 Task: In the Contact  AveryRobinson@colgate.com, schedule and save the meeting with title: 'Introducing Our Products and Services ', Select date: '13 August, 2023', select start time: 10:30:AM. Add location in person New York with meeting description: Kindly join this meeting to understand Product Demo and Service Presentation.. Logged in from softage.1@softage.net
Action: Mouse moved to (82, 57)
Screenshot: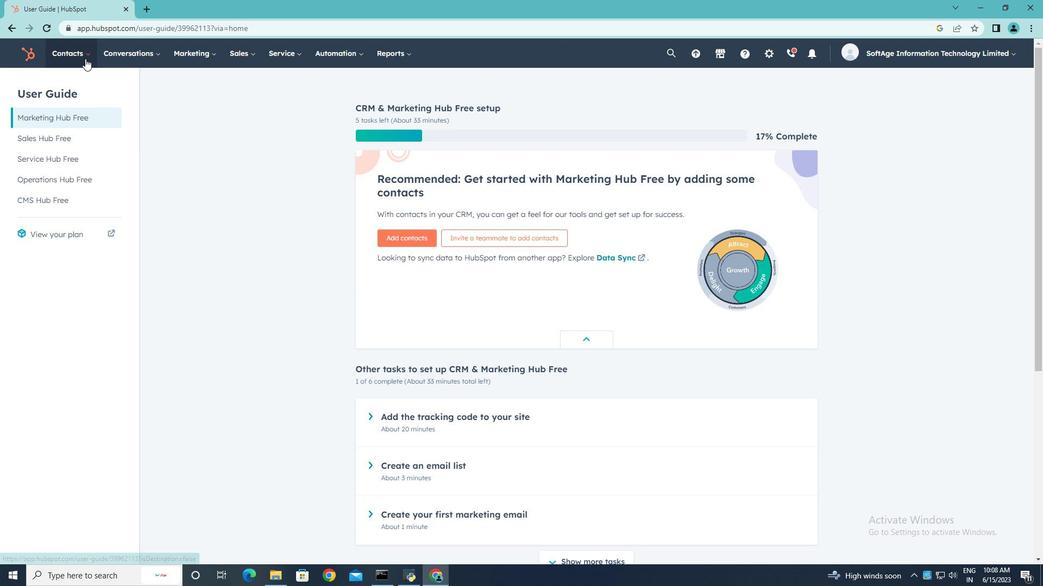 
Action: Mouse pressed left at (82, 57)
Screenshot: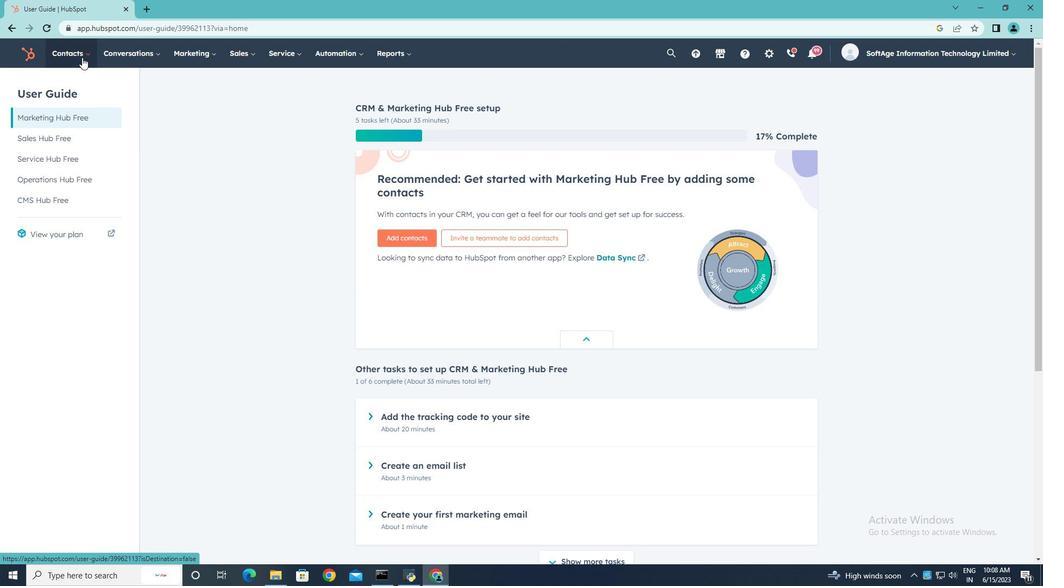 
Action: Mouse moved to (73, 83)
Screenshot: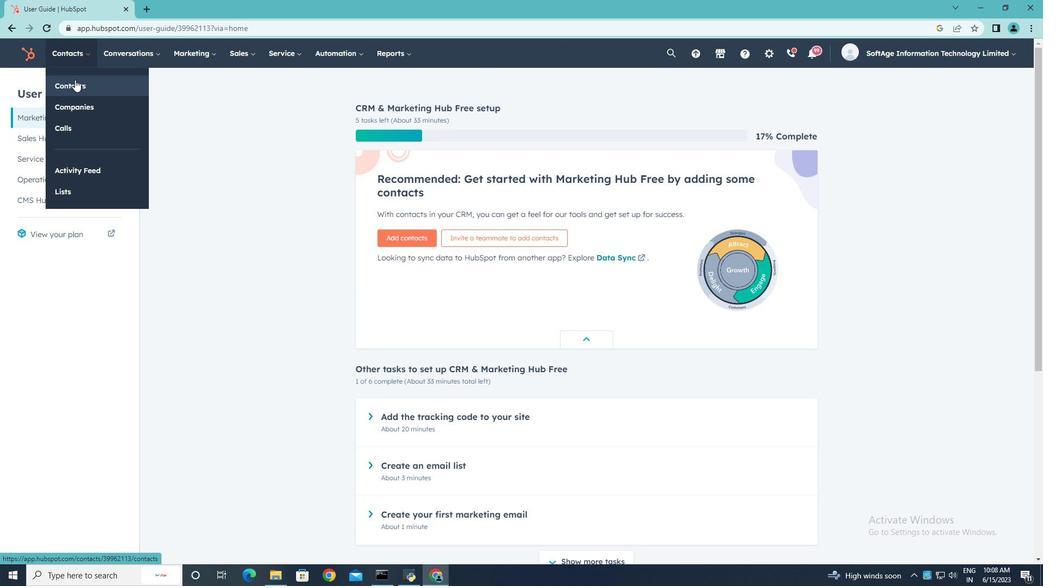 
Action: Mouse pressed left at (73, 83)
Screenshot: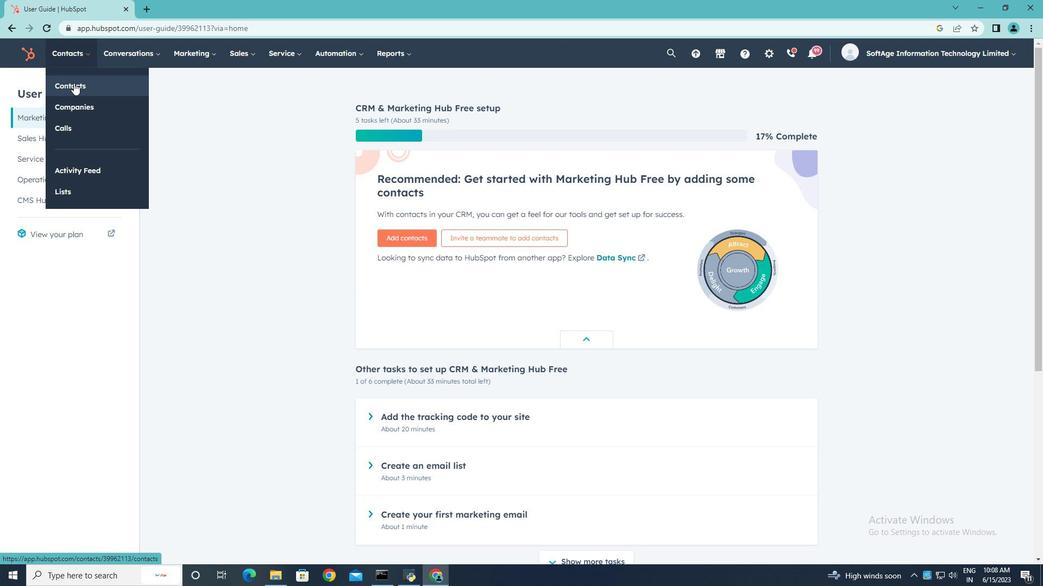 
Action: Mouse moved to (84, 174)
Screenshot: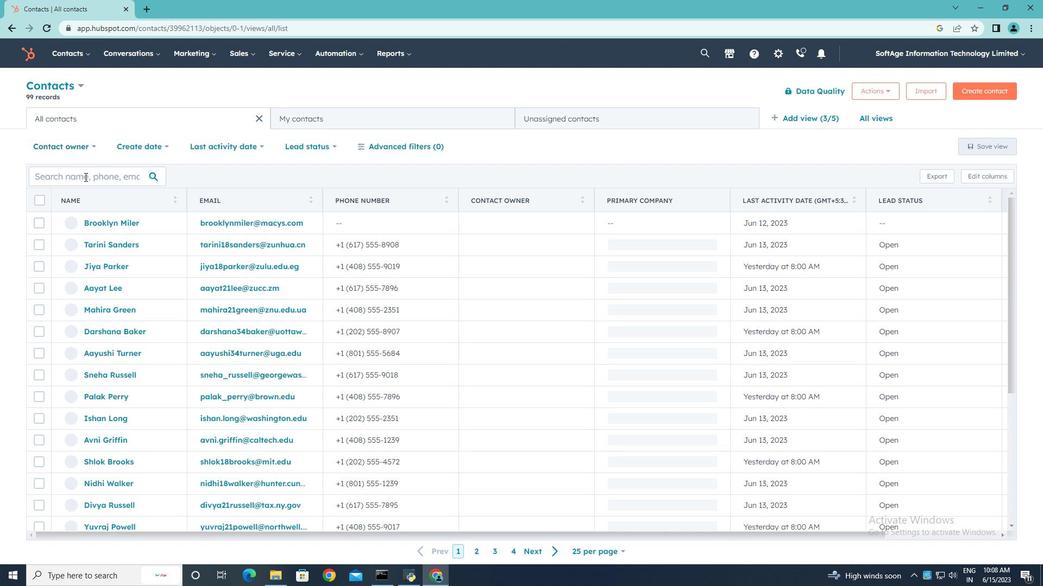 
Action: Mouse pressed left at (84, 174)
Screenshot: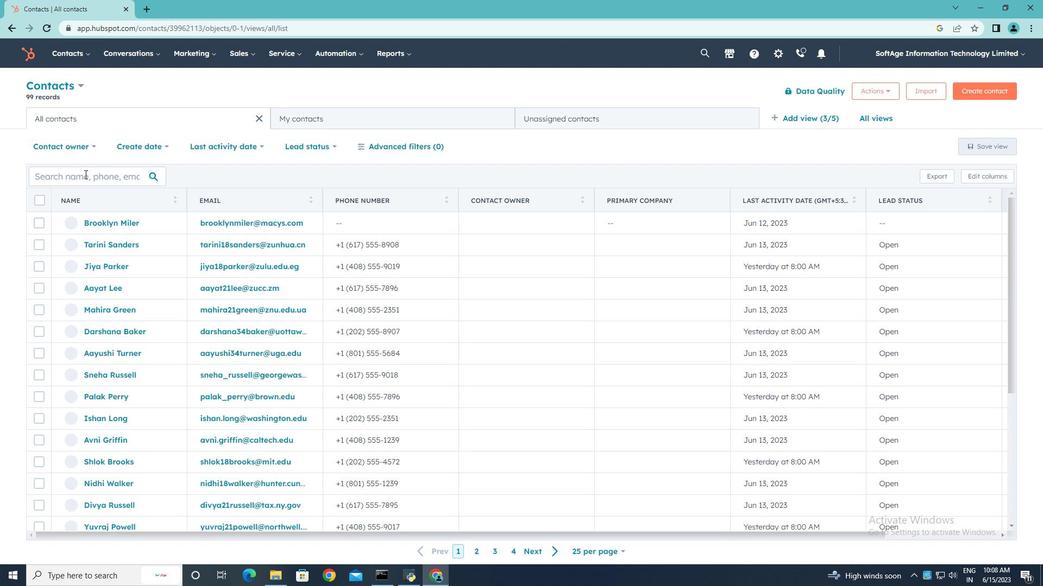 
Action: Key pressed <Key.shift>Avery<Key.shift>Robinson<Key.shift>@colgate.com
Screenshot: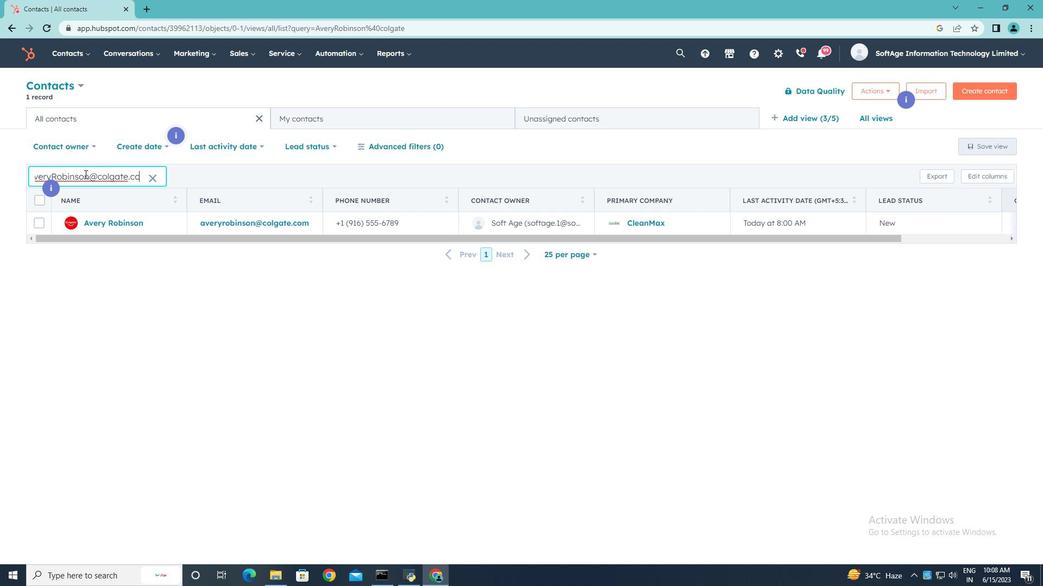 
Action: Mouse moved to (107, 224)
Screenshot: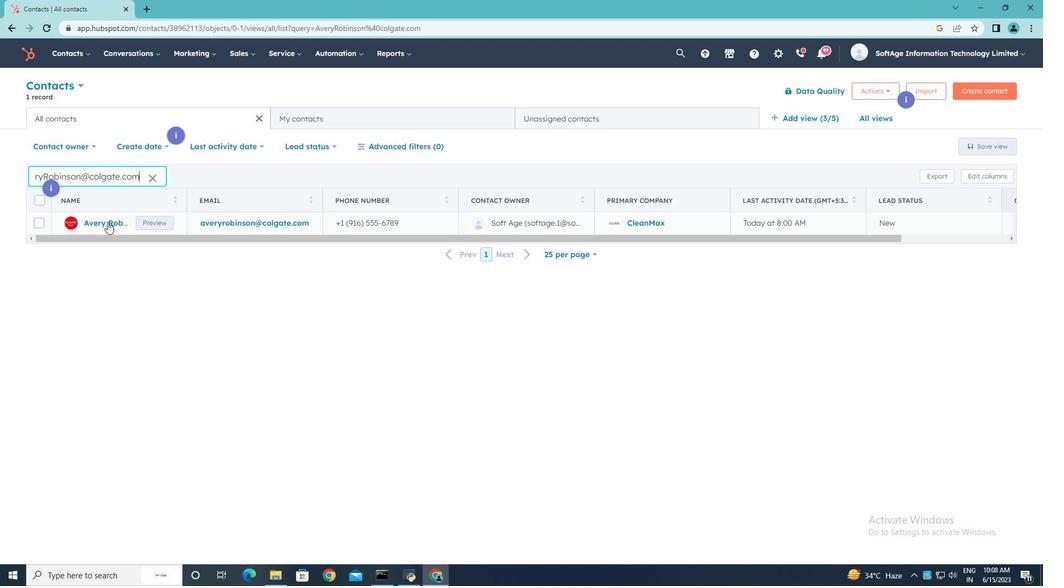 
Action: Mouse pressed left at (107, 224)
Screenshot: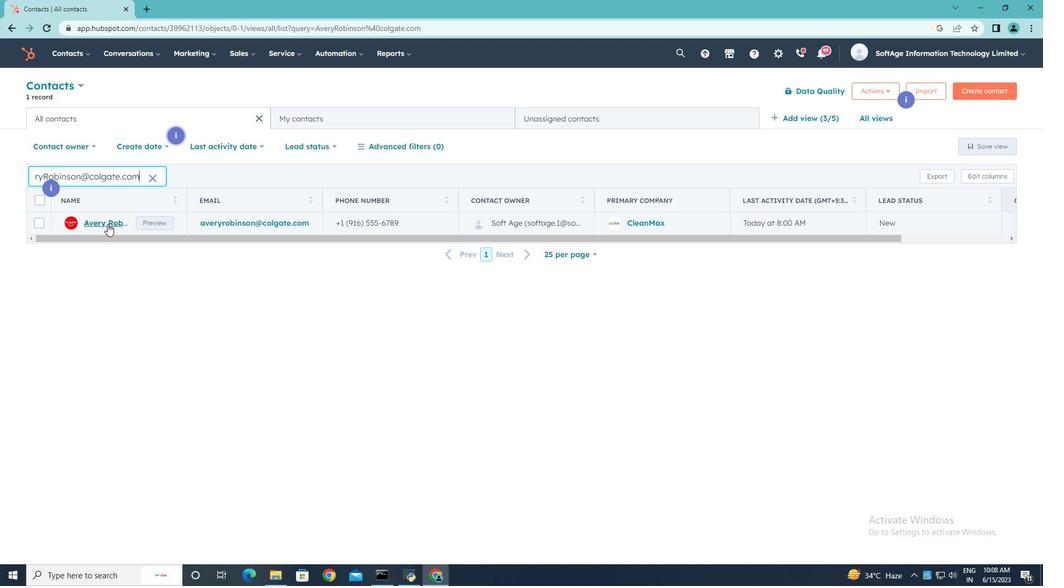 
Action: Mouse moved to (181, 178)
Screenshot: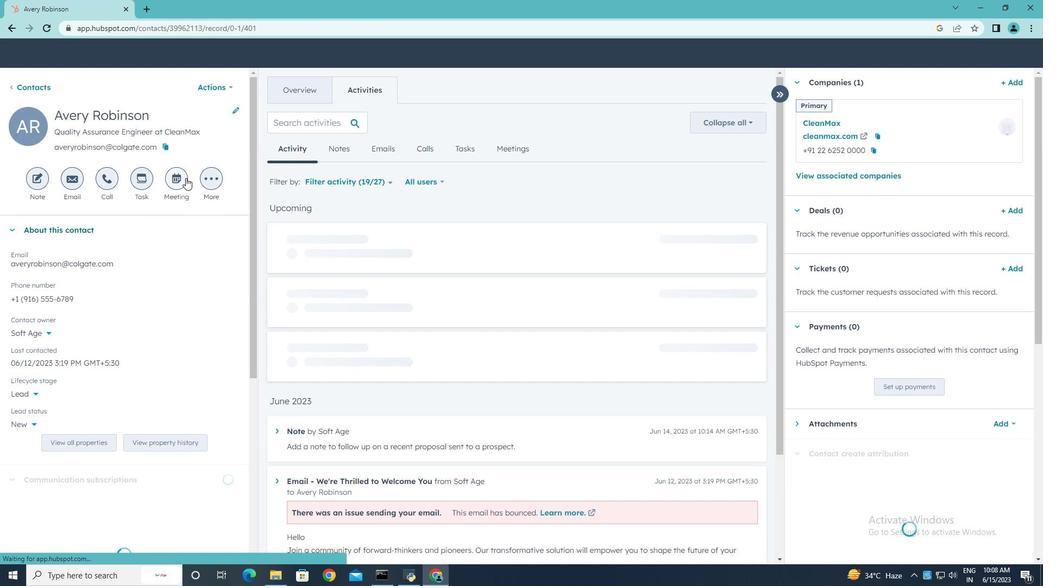 
Action: Mouse pressed left at (181, 178)
Screenshot: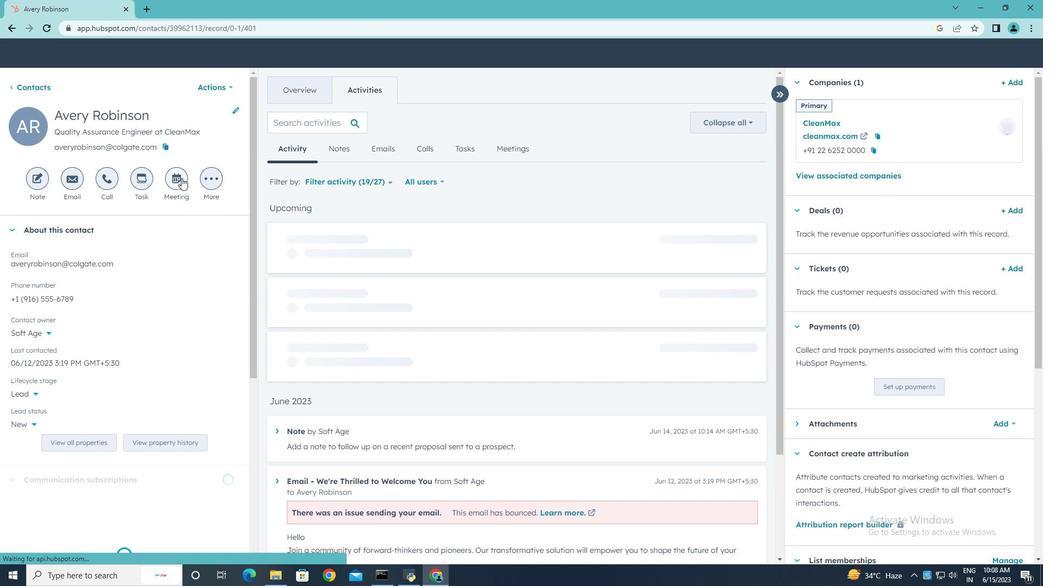 
Action: Key pressed <Key.shift><Key.shift><Key.shift><Key.shift>Introducing<Key.space><Key.shift>Our<Key.space><Key.shift>Products<Key.space>and<Key.space>s<Key.backspace><Key.shift>Services.
Screenshot: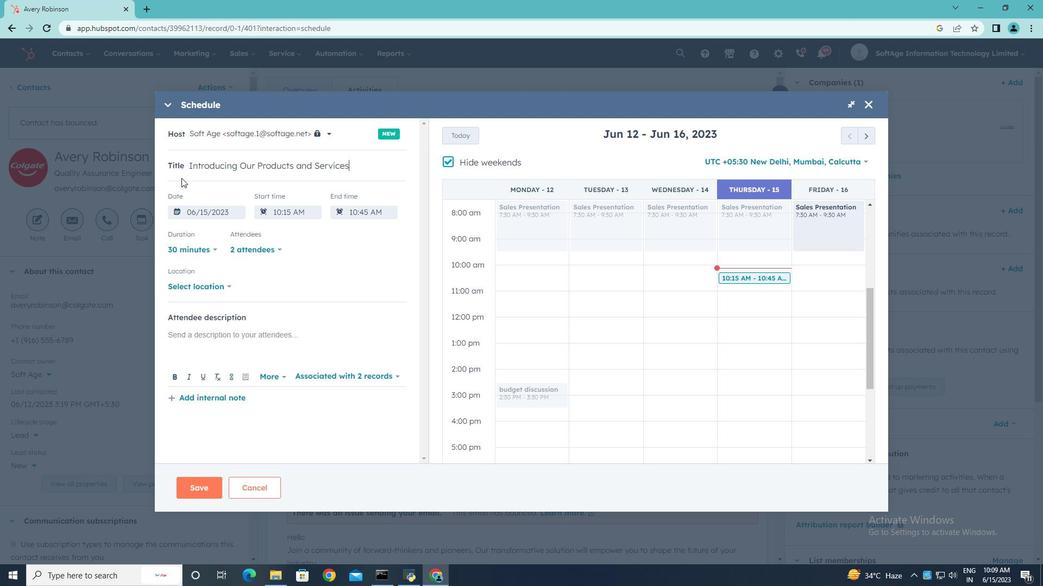 
Action: Mouse moved to (870, 137)
Screenshot: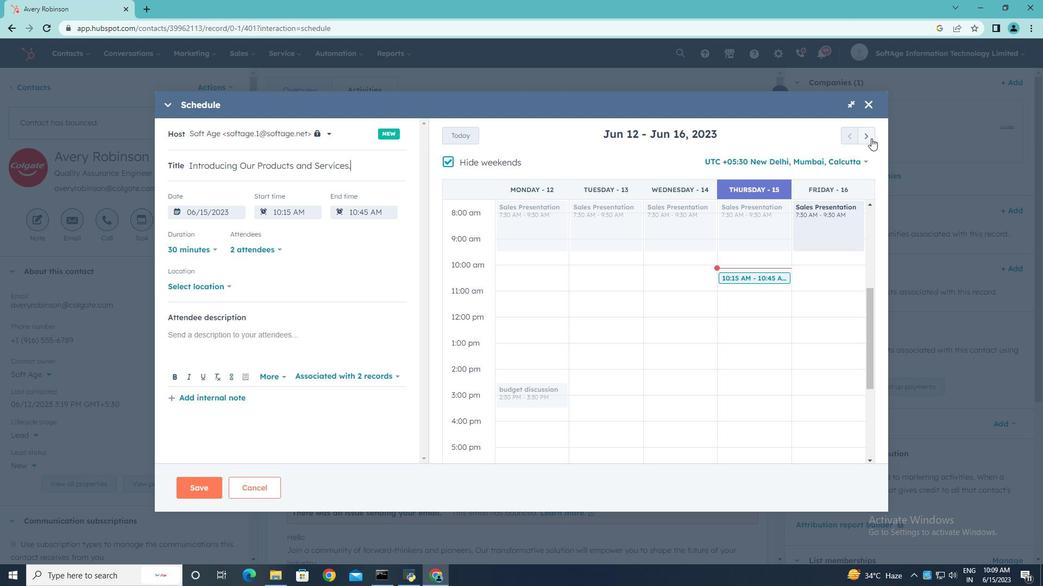 
Action: Mouse pressed left at (870, 137)
Screenshot: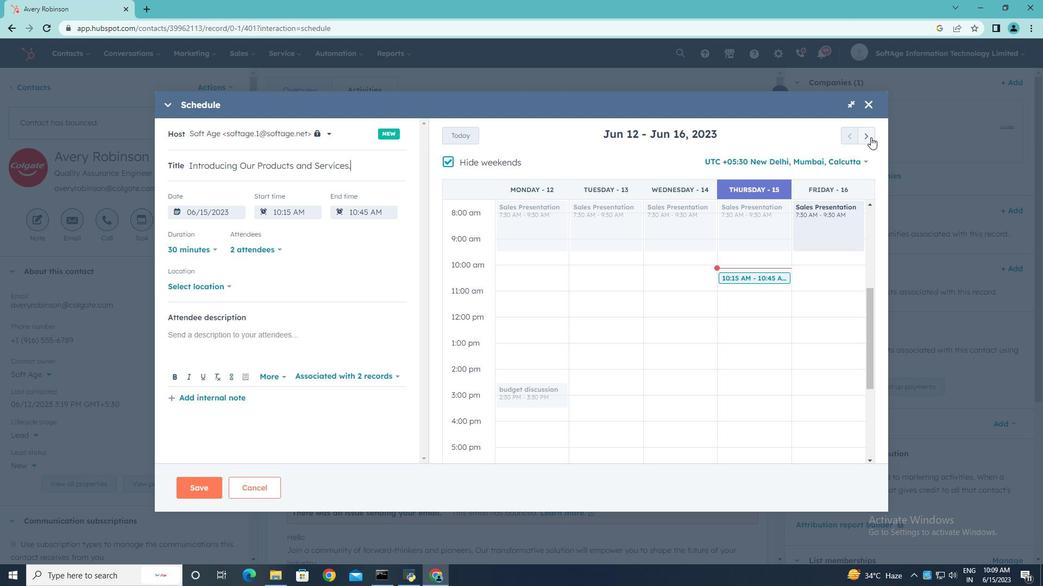 
Action: Mouse pressed left at (870, 137)
Screenshot: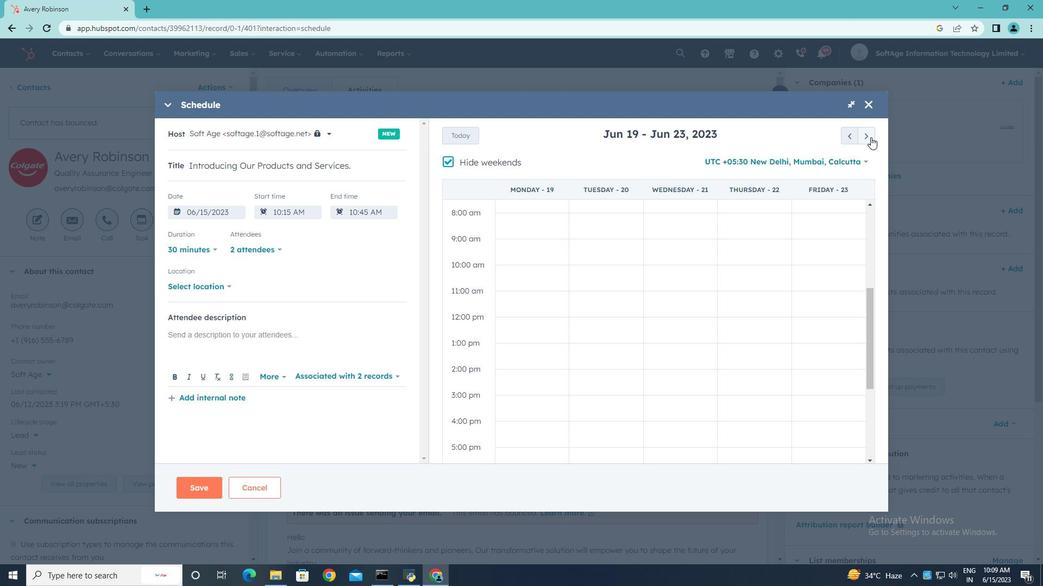 
Action: Mouse pressed left at (870, 137)
Screenshot: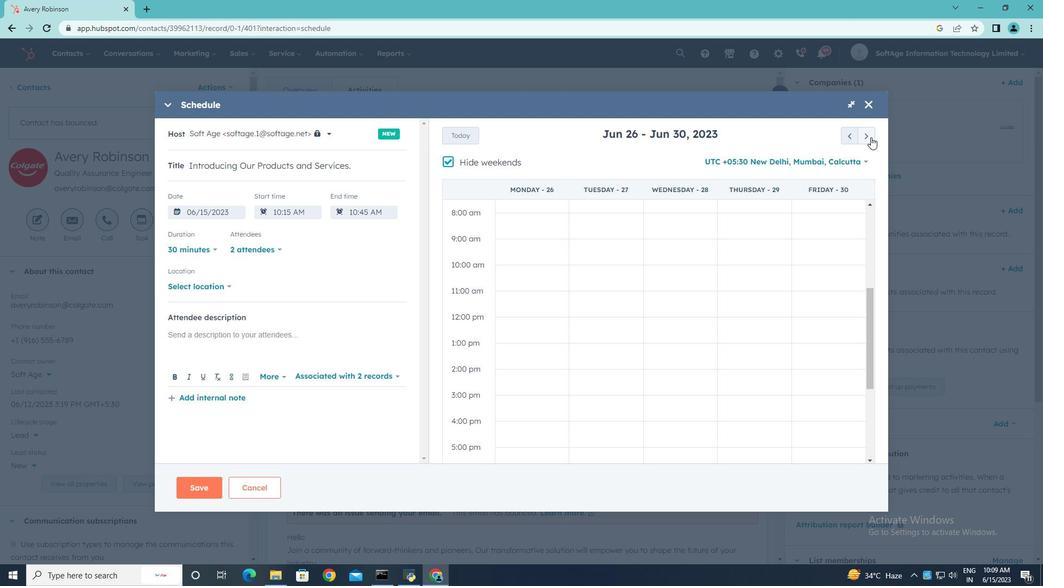 
Action: Mouse pressed left at (870, 137)
Screenshot: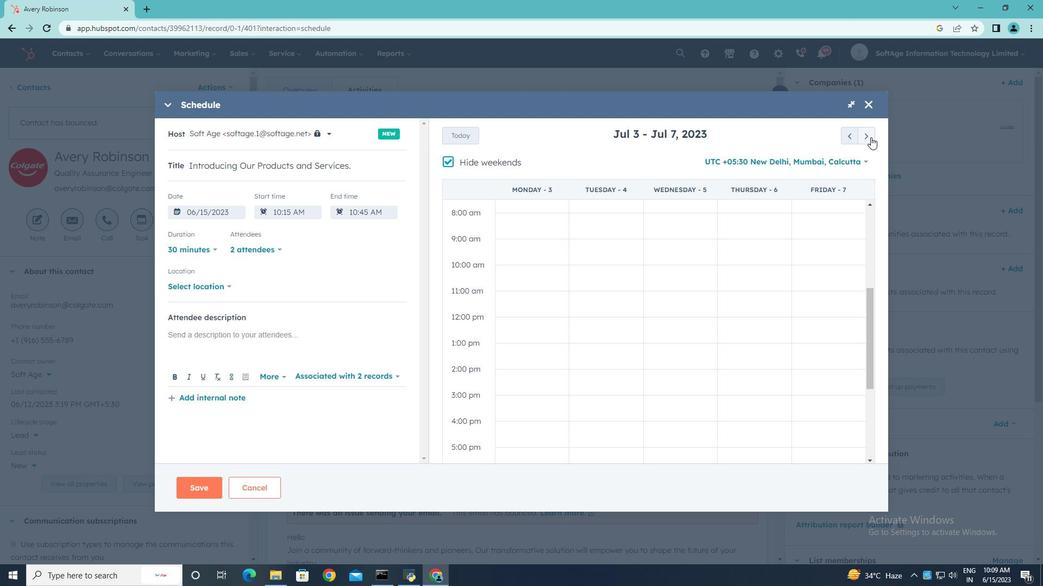 
Action: Mouse pressed left at (870, 137)
Screenshot: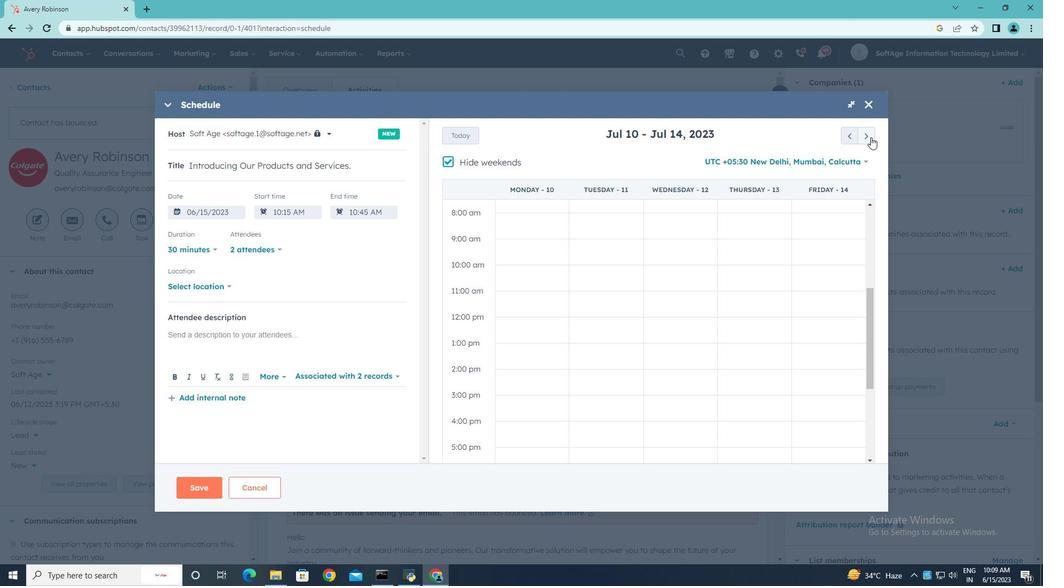 
Action: Mouse pressed left at (870, 137)
Screenshot: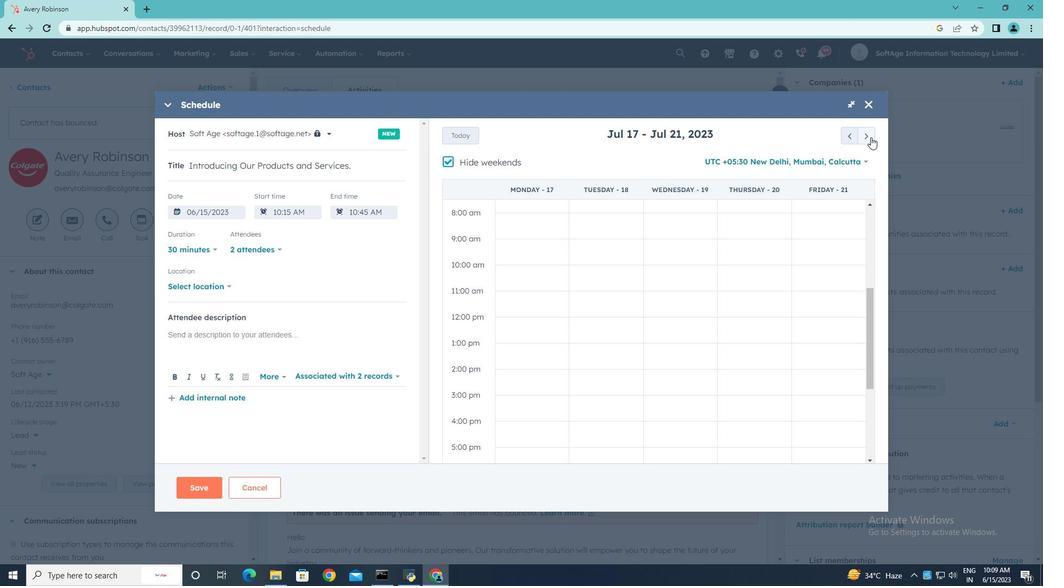 
Action: Mouse pressed left at (870, 137)
Screenshot: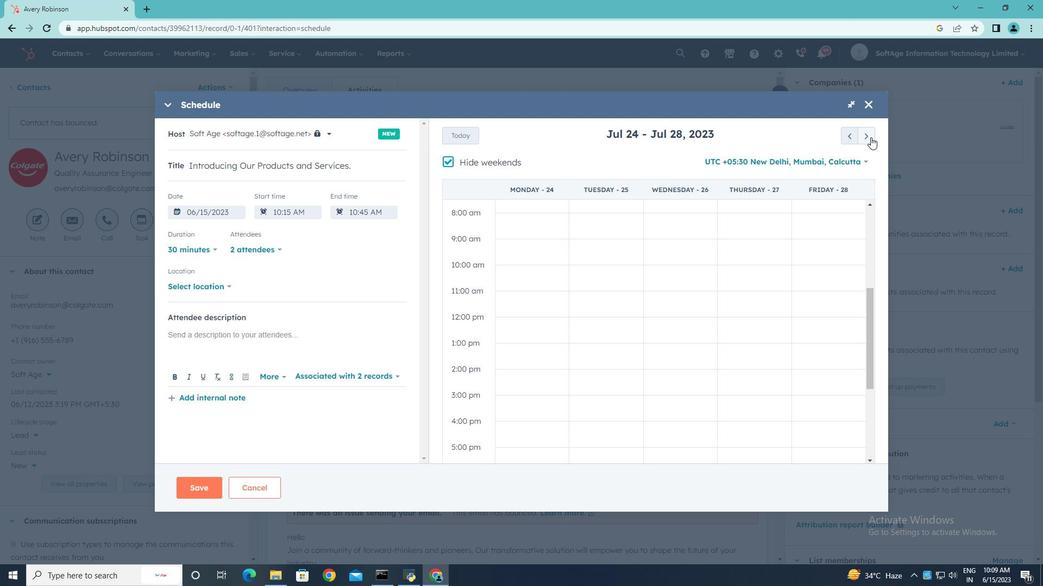
Action: Mouse pressed left at (870, 137)
Screenshot: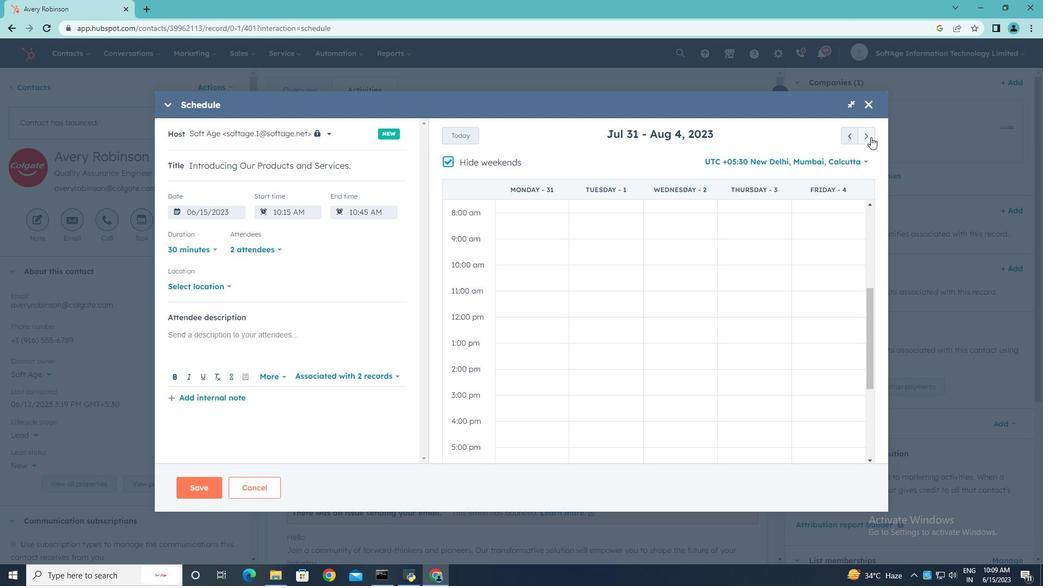 
Action: Mouse pressed left at (870, 137)
Screenshot: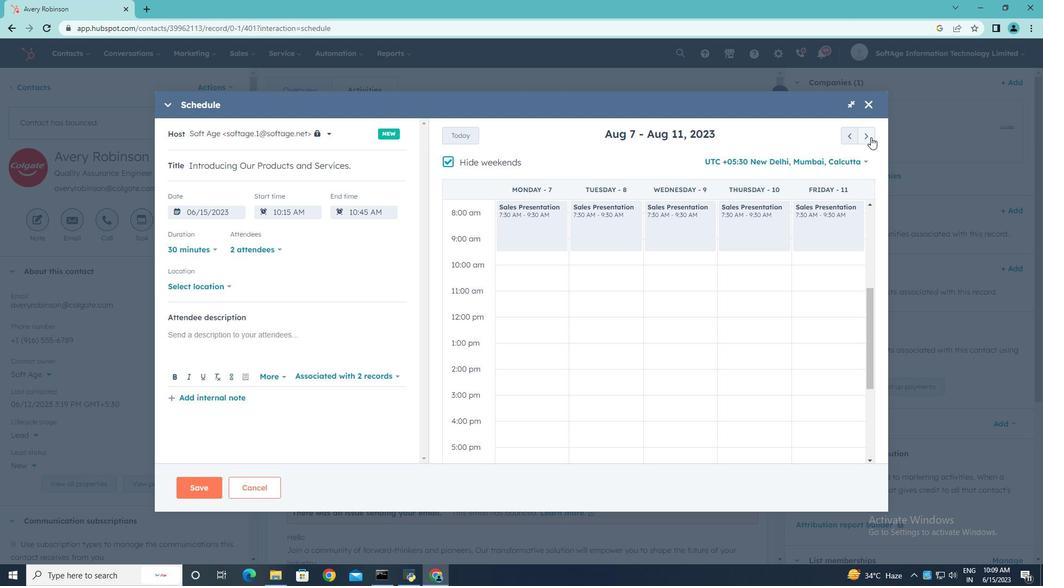 
Action: Mouse moved to (447, 163)
Screenshot: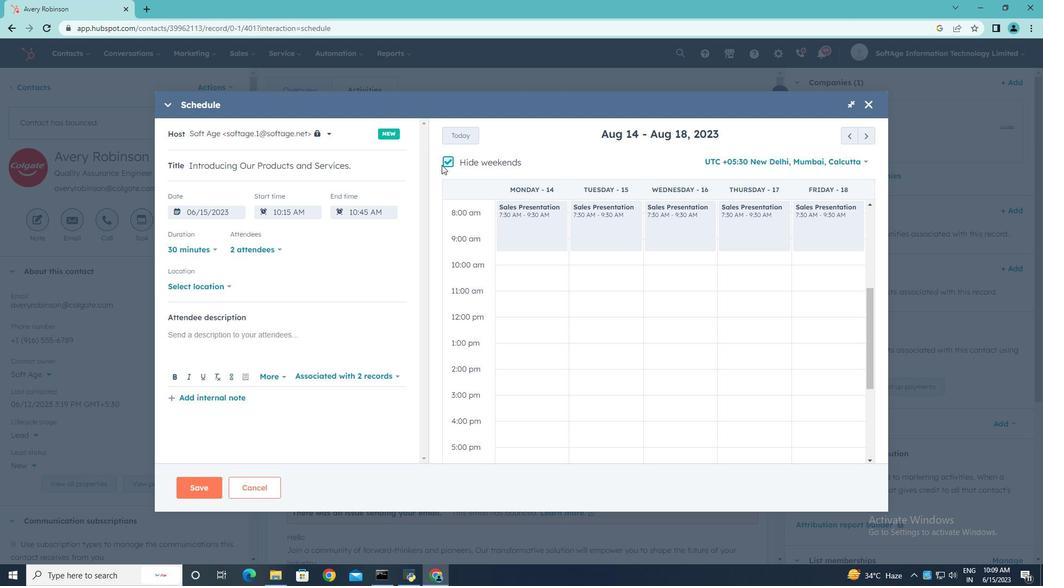 
Action: Mouse pressed left at (447, 163)
Screenshot: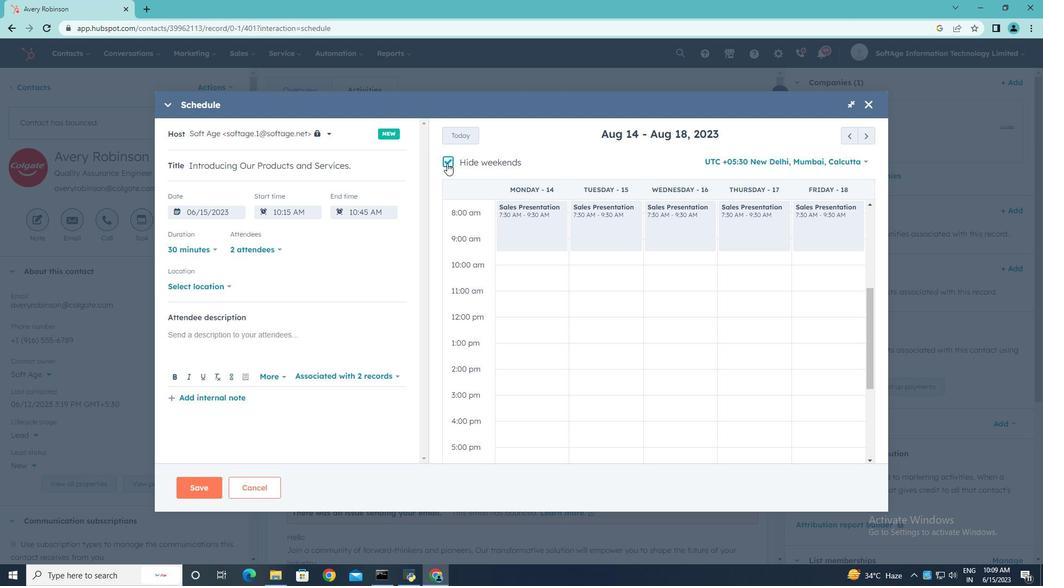 
Action: Mouse moved to (508, 278)
Screenshot: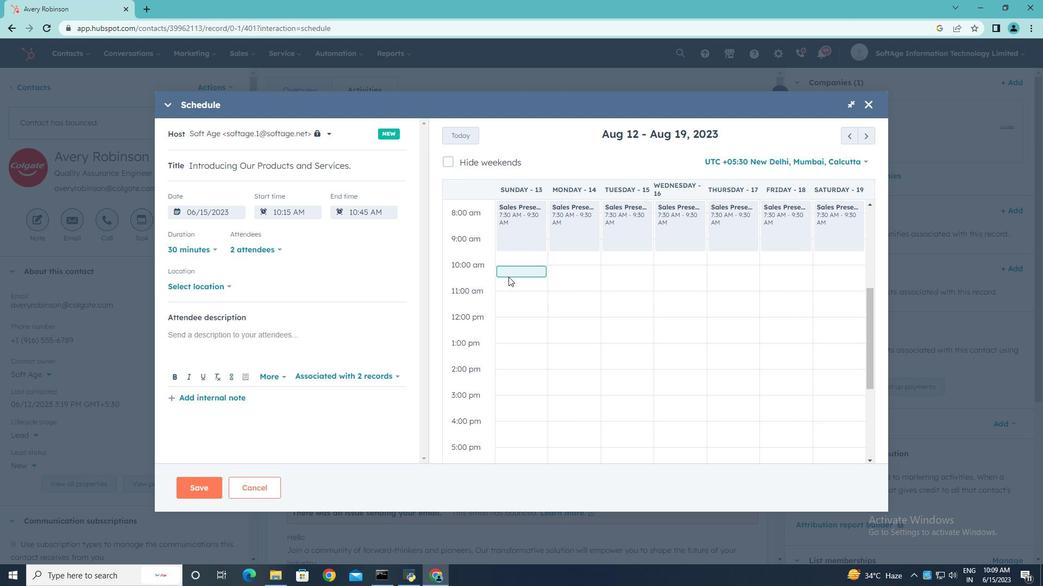 
Action: Mouse pressed left at (508, 278)
Screenshot: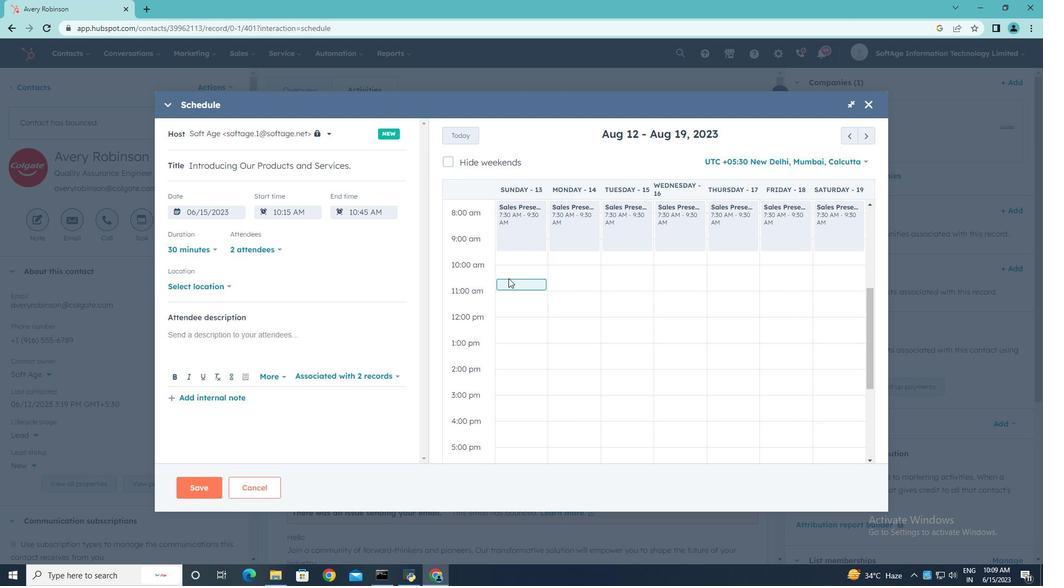 
Action: Mouse moved to (229, 285)
Screenshot: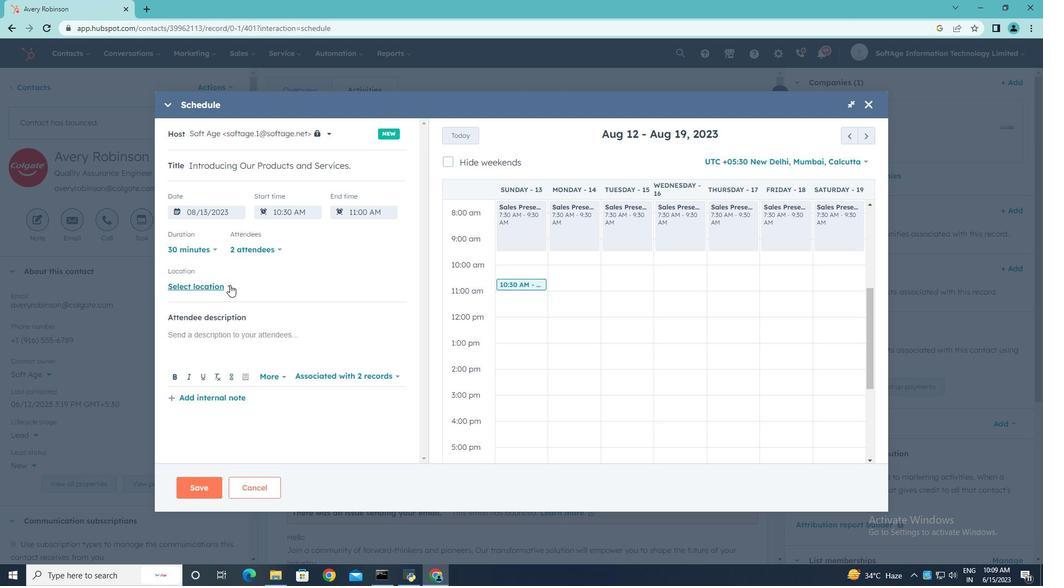 
Action: Mouse pressed left at (229, 285)
Screenshot: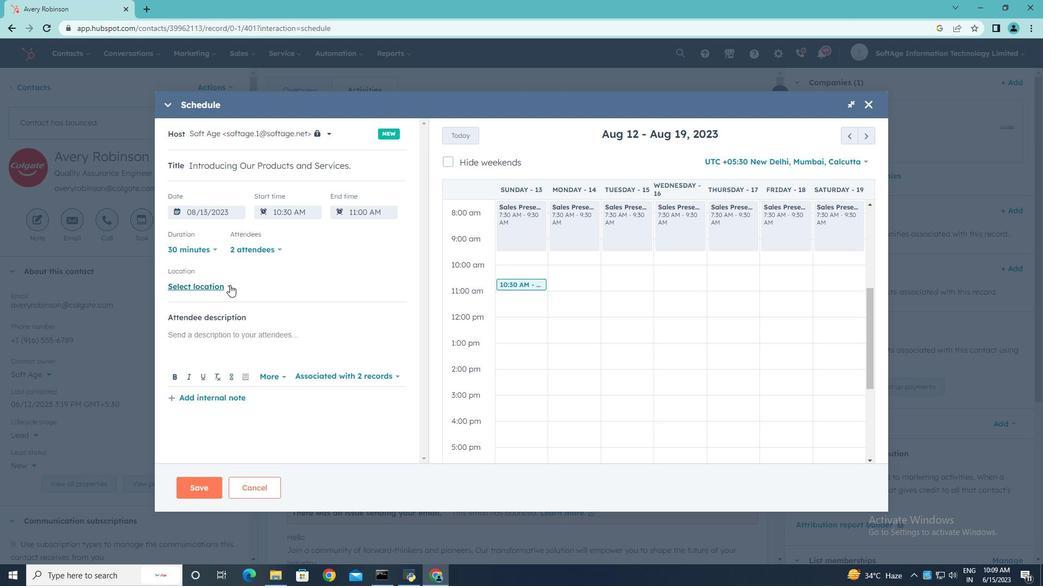 
Action: Mouse moved to (270, 283)
Screenshot: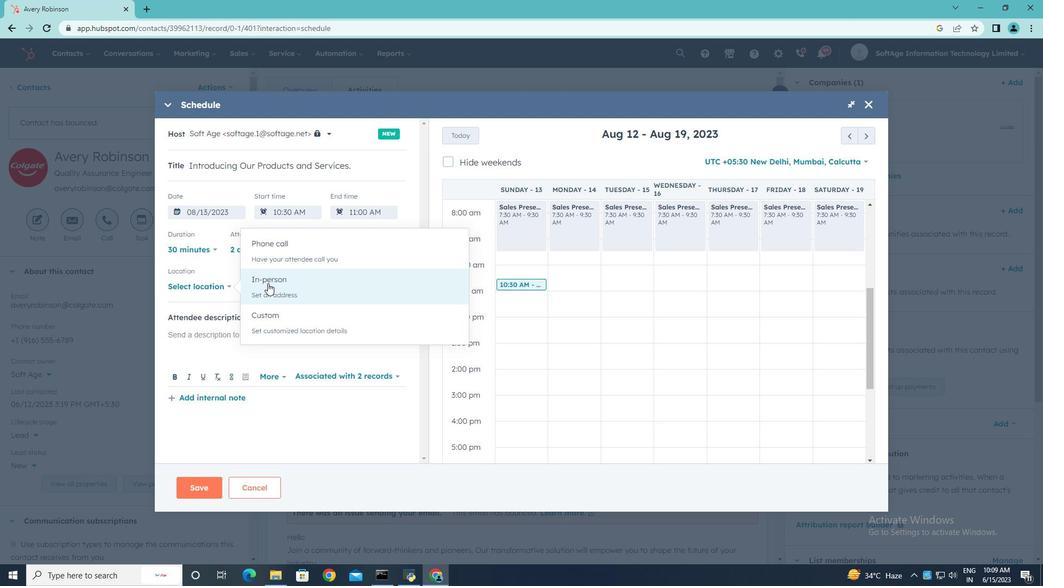 
Action: Mouse pressed left at (270, 283)
Screenshot: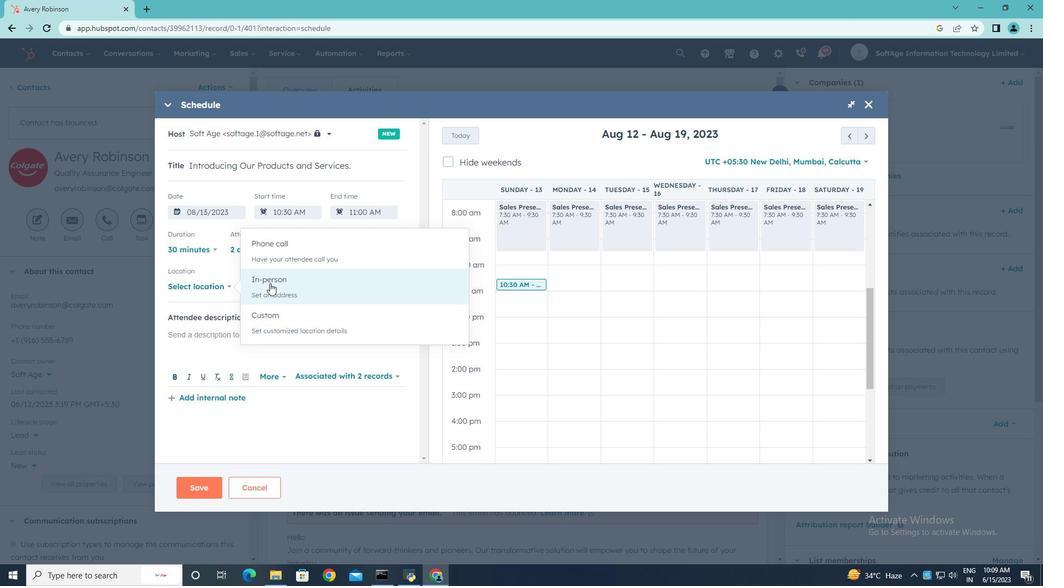 
Action: Mouse pressed left at (270, 283)
Screenshot: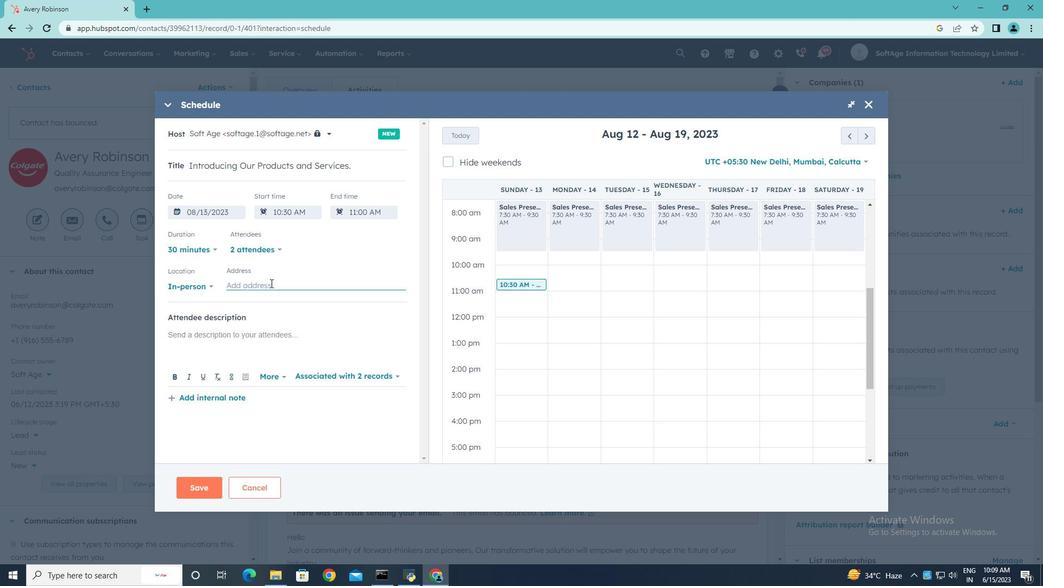 
Action: Key pressed <Key.shift>New<Key.space><Key.shift>York
Screenshot: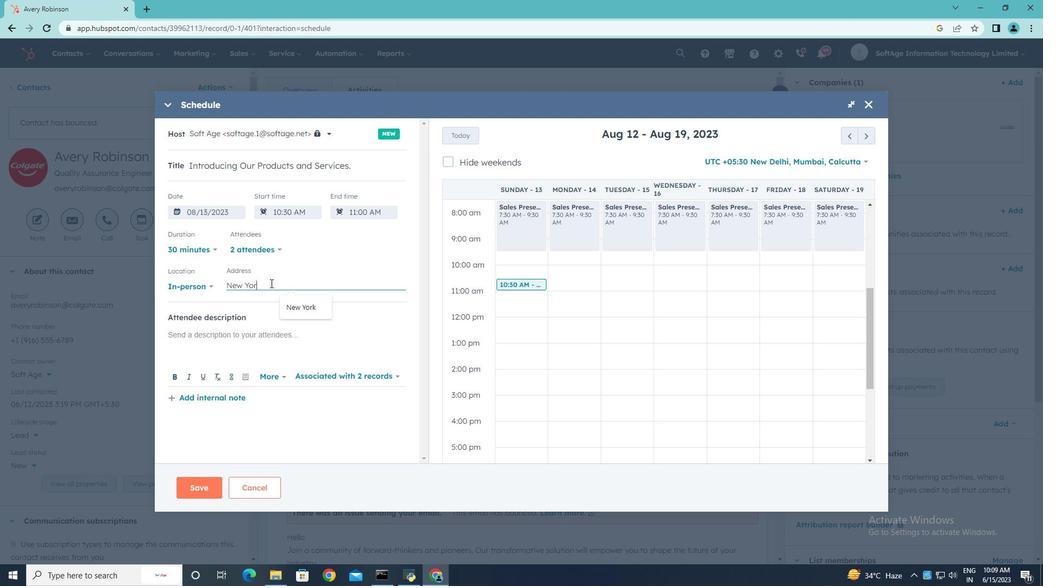 
Action: Mouse moved to (216, 333)
Screenshot: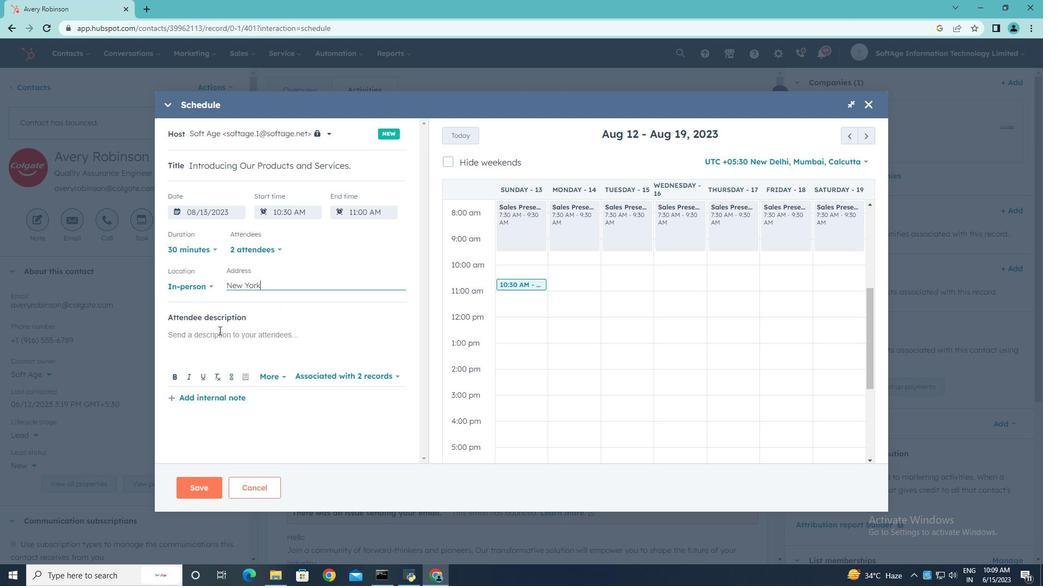 
Action: Mouse pressed left at (216, 333)
Screenshot: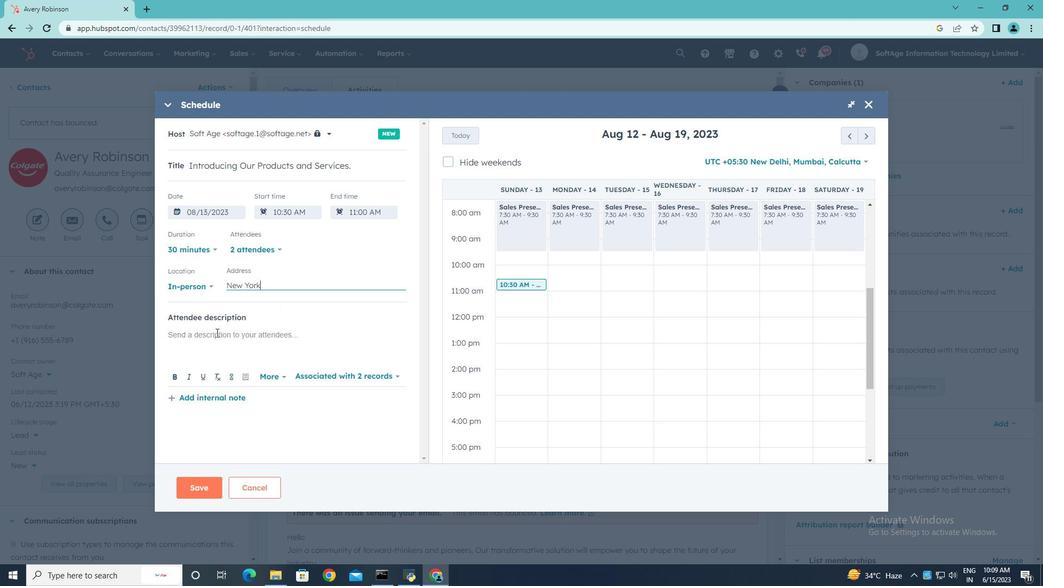 
Action: Key pressed <Key.shift>Kindly<Key.space><Key.shift>join<Key.space>this<Key.space>meeting<Key.space>to<Key.space>understand<Key.space><Key.shift>Product<Key.space><Key.shift>Demo<Key.space><Key.shift><Key.shift>ans<Key.space><Key.backspace><Key.backspace>d<Key.space><Key.shift>Service<Key.space><Key.shift><Key.shift><Key.shift><Key.shift><Key.shift><Key.shift><Key.shift><Key.shift><Key.shift><Key.shift><Key.shift><Key.shift><Key.shift><Key.shift><Key.shift><Key.shift><Key.shift><Key.shift><Key.shift><Key.shift><Key.shift><Key.shift><Key.shift>Presentation..
Screenshot: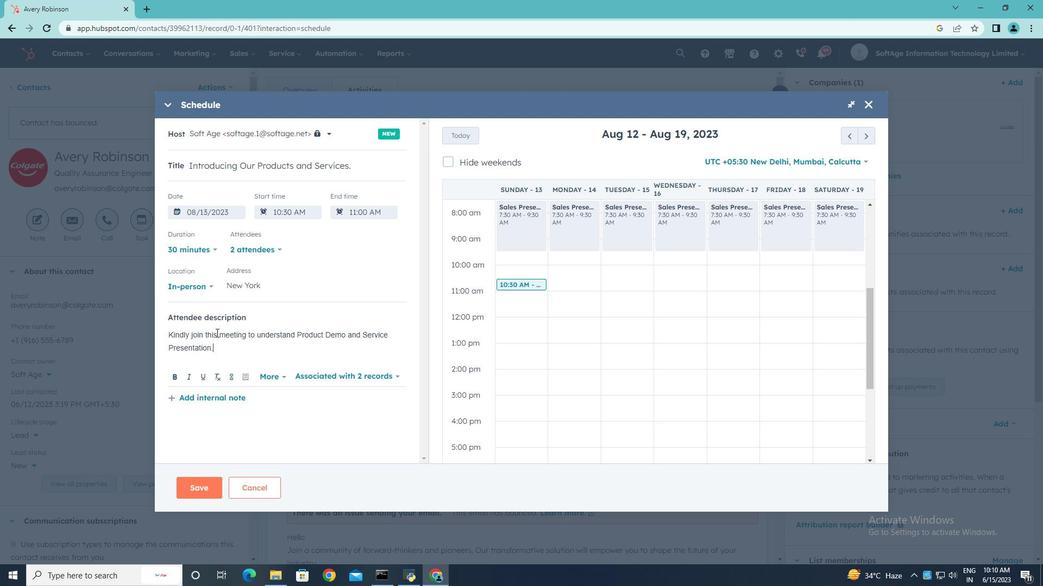 
Action: Mouse moved to (266, 412)
Screenshot: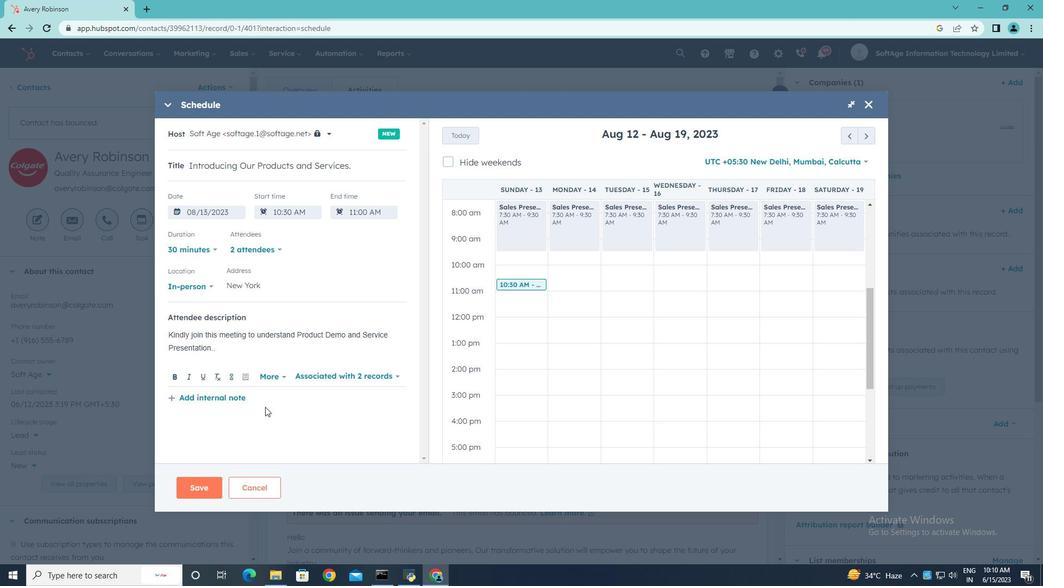
